 Task: Check the percentage active listings of 2 acres in the last 1 year.
Action: Mouse moved to (944, 211)
Screenshot: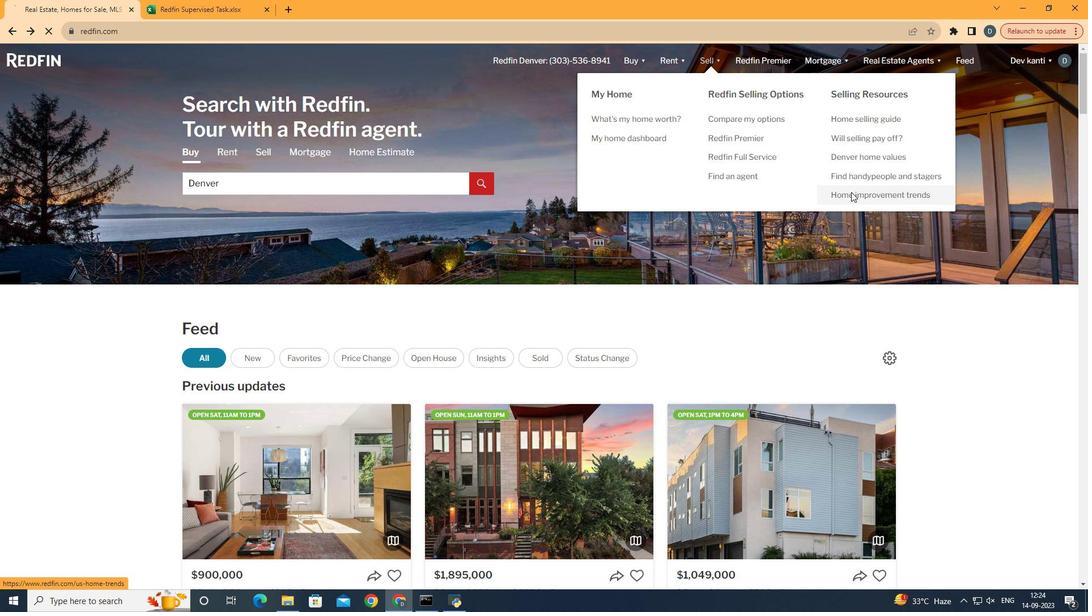 
Action: Mouse pressed left at (944, 211)
Screenshot: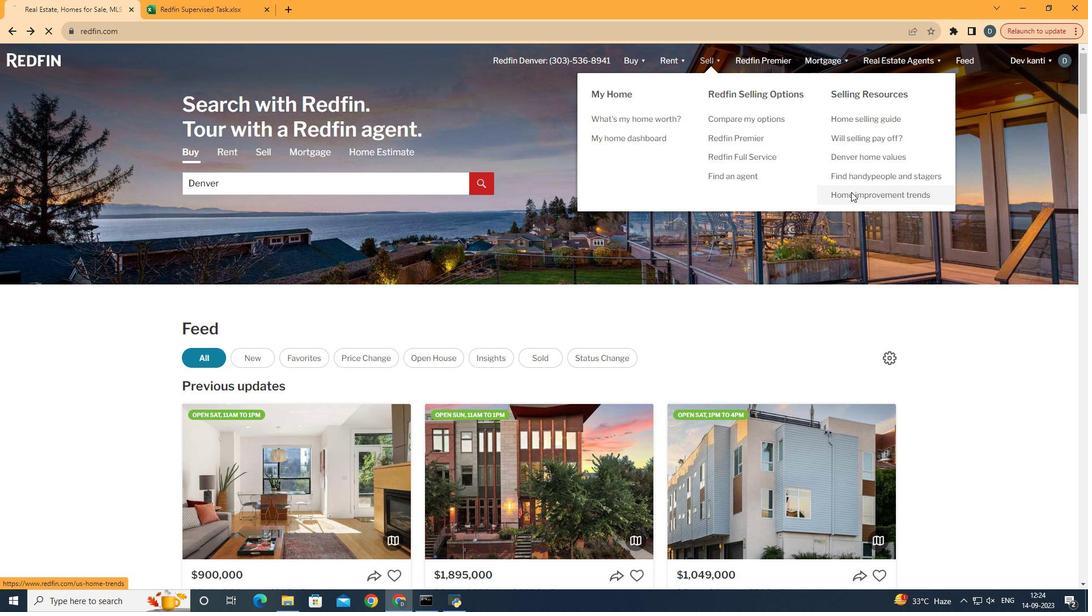 
Action: Mouse moved to (273, 230)
Screenshot: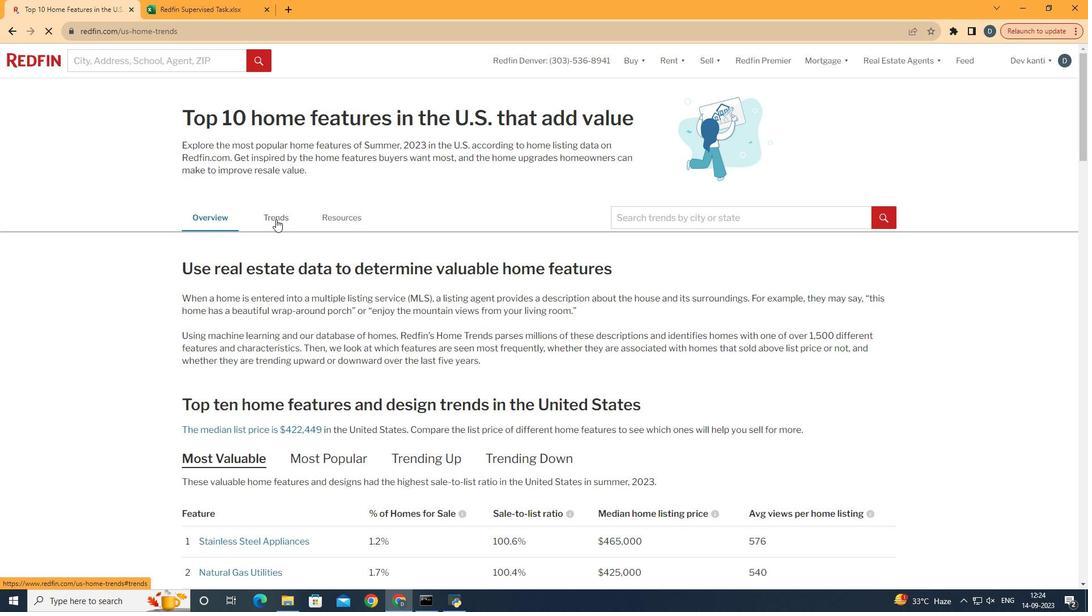 
Action: Mouse pressed left at (273, 230)
Screenshot: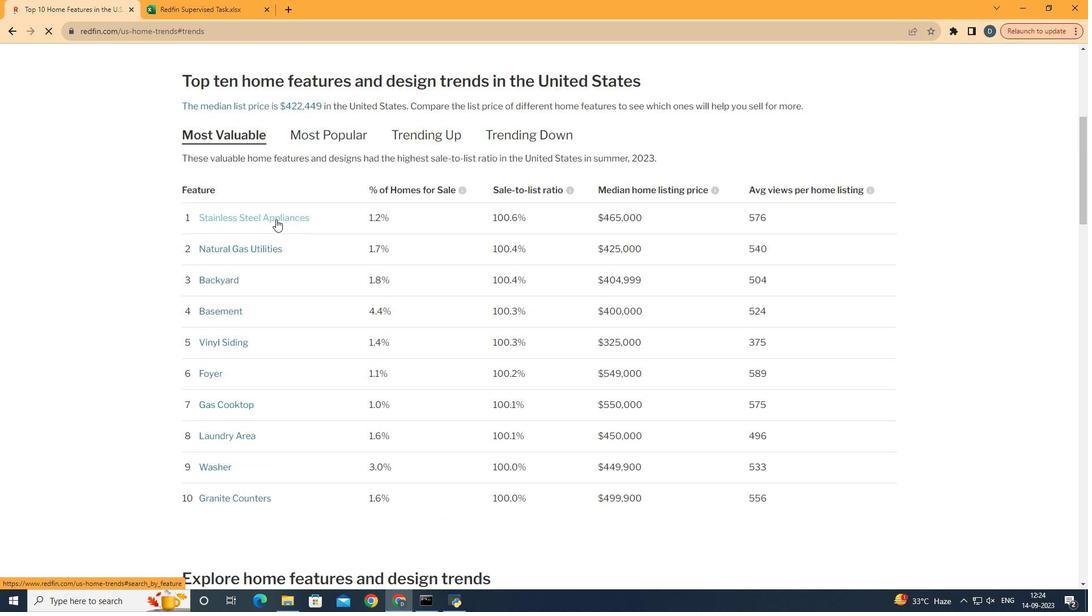 
Action: Mouse moved to (361, 289)
Screenshot: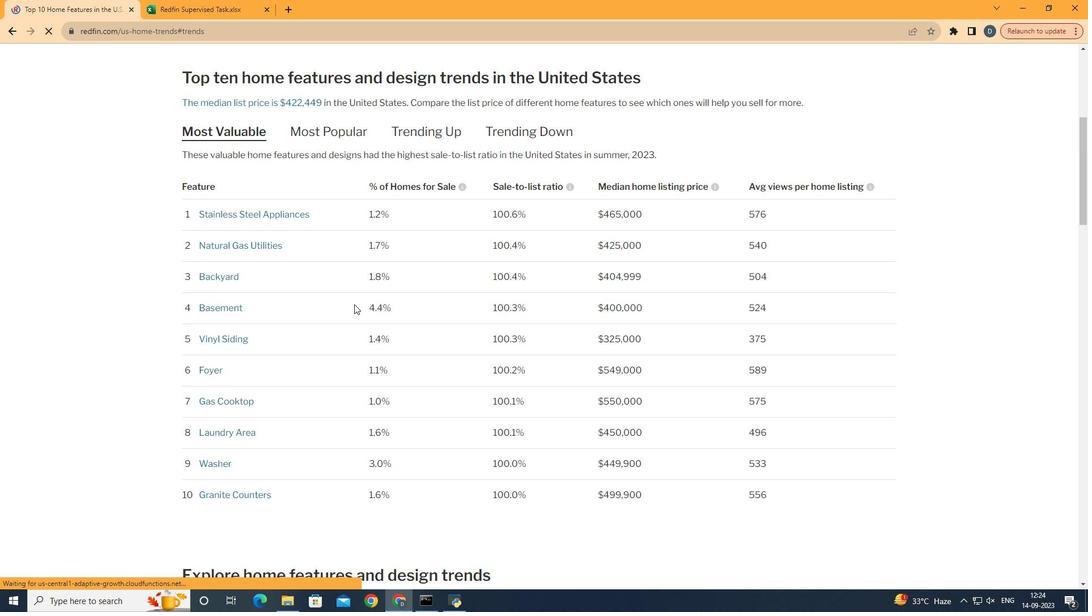
Action: Mouse scrolled (361, 288) with delta (0, 0)
Screenshot: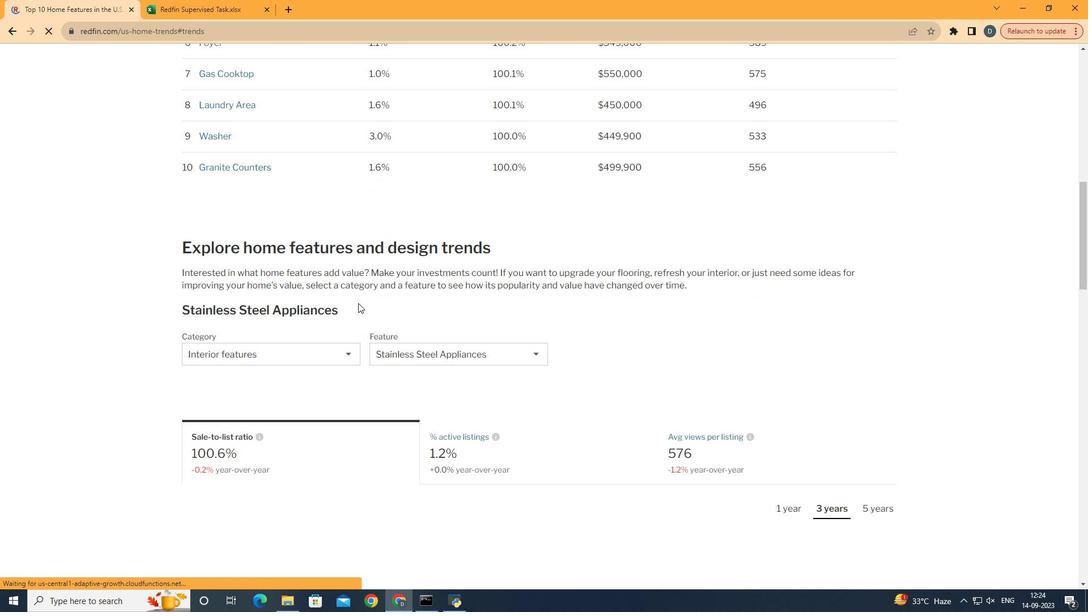 
Action: Mouse moved to (364, 289)
Screenshot: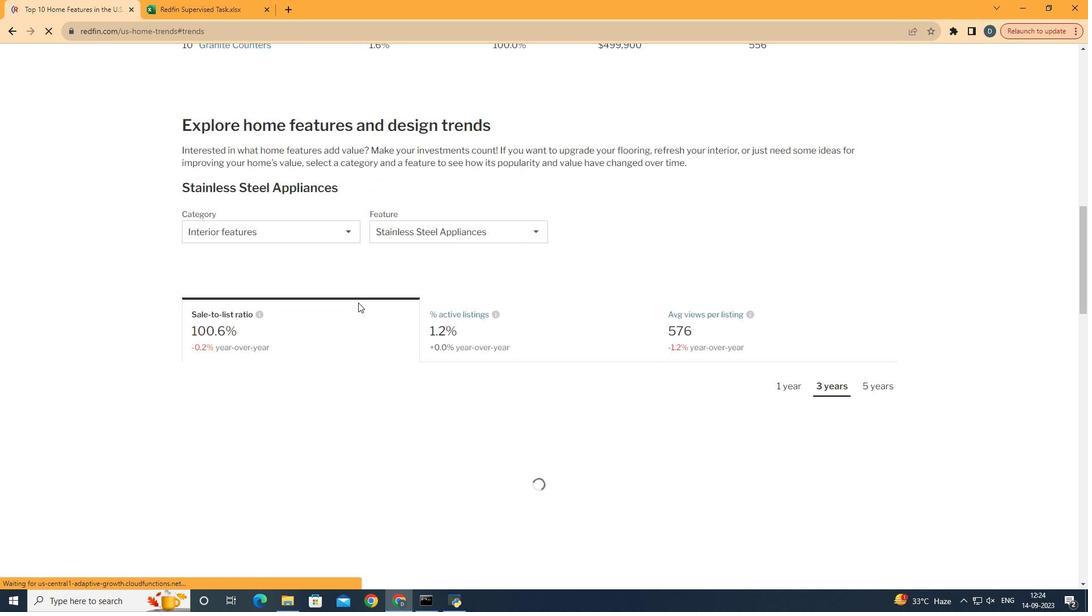 
Action: Mouse scrolled (364, 288) with delta (0, 0)
Screenshot: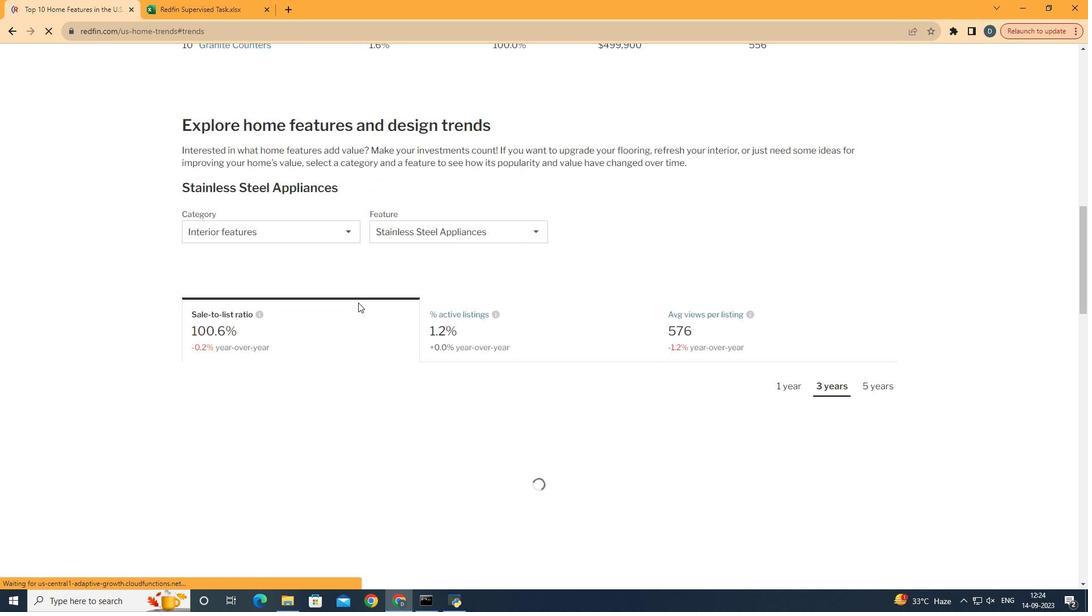 
Action: Mouse moved to (364, 289)
Screenshot: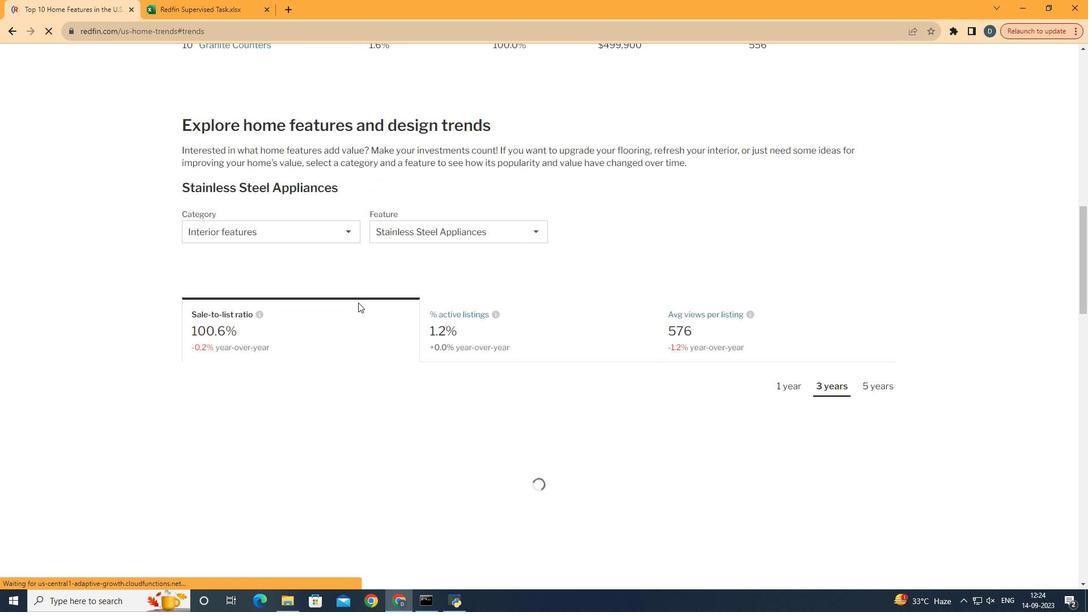 
Action: Mouse scrolled (364, 288) with delta (0, 0)
Screenshot: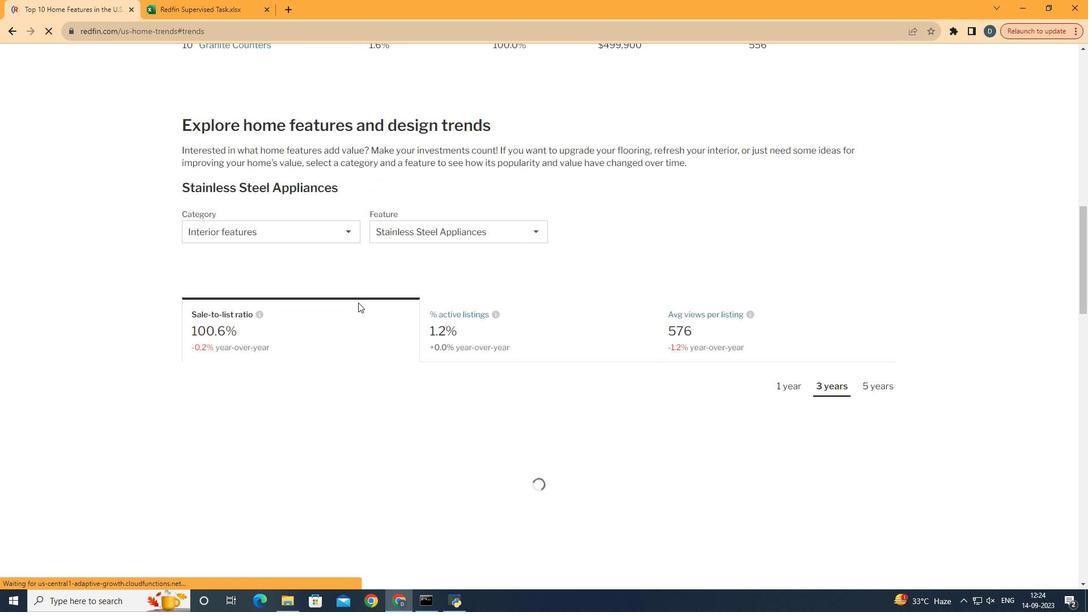 
Action: Mouse moved to (365, 289)
Screenshot: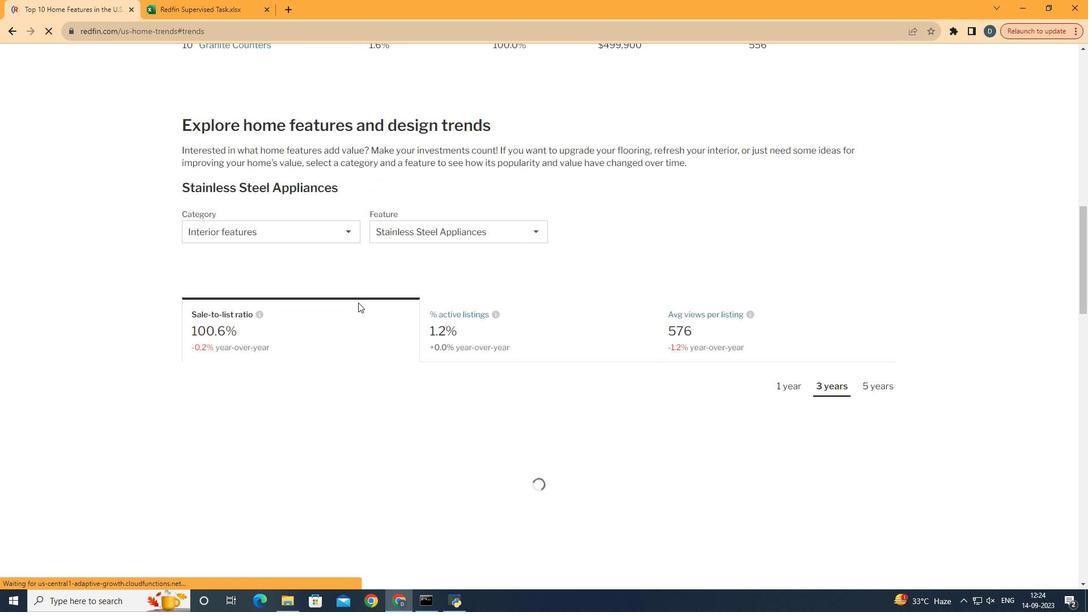 
Action: Mouse scrolled (365, 289) with delta (0, 0)
Screenshot: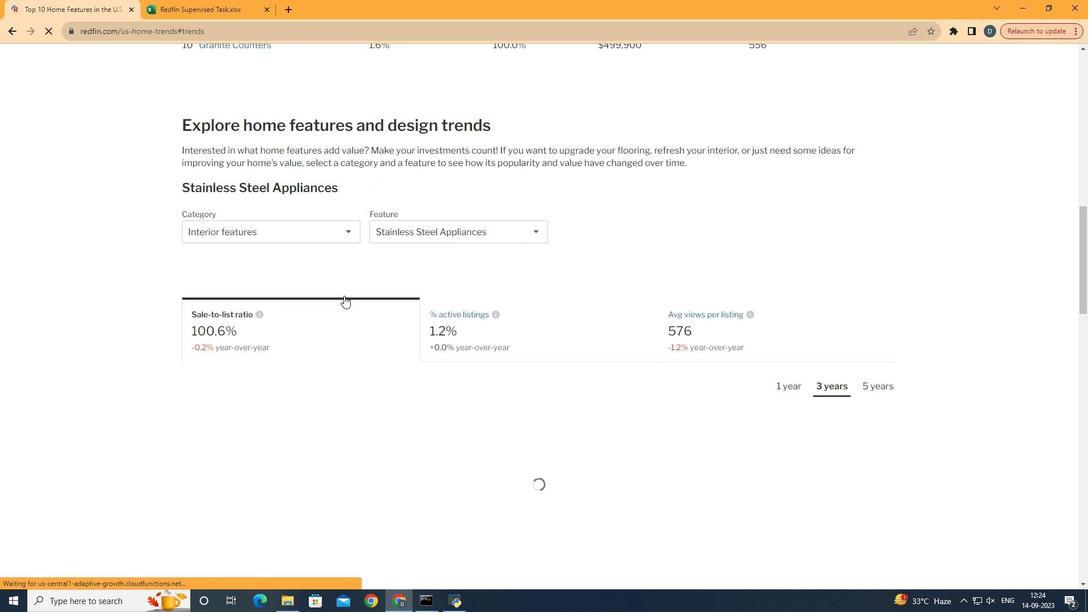 
Action: Mouse scrolled (365, 289) with delta (0, 0)
Screenshot: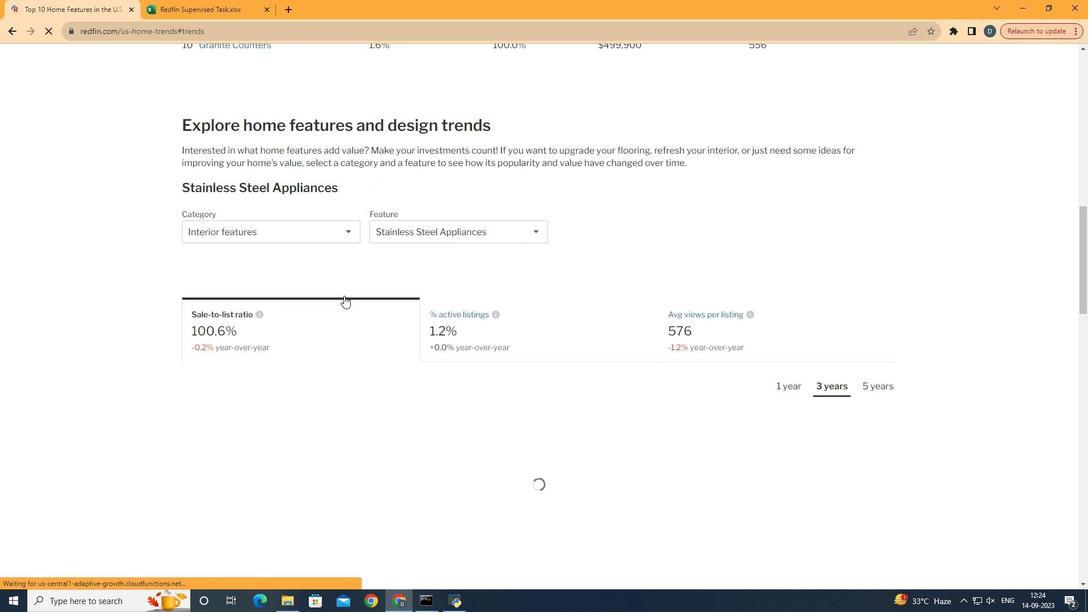 
Action: Mouse moved to (365, 289)
Screenshot: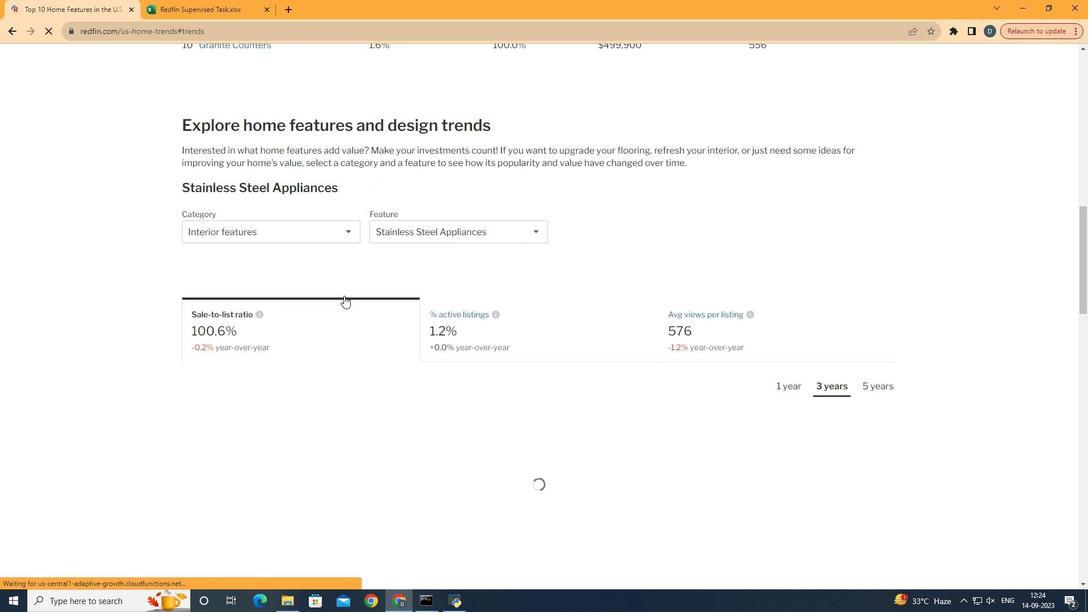 
Action: Mouse scrolled (365, 289) with delta (0, 0)
Screenshot: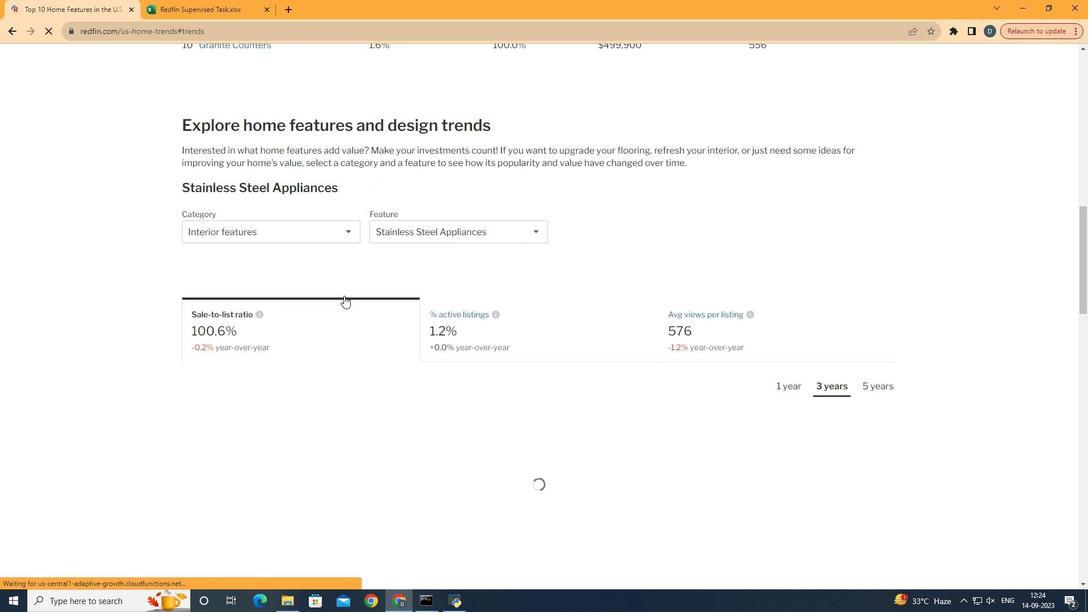 
Action: Mouse moved to (366, 289)
Screenshot: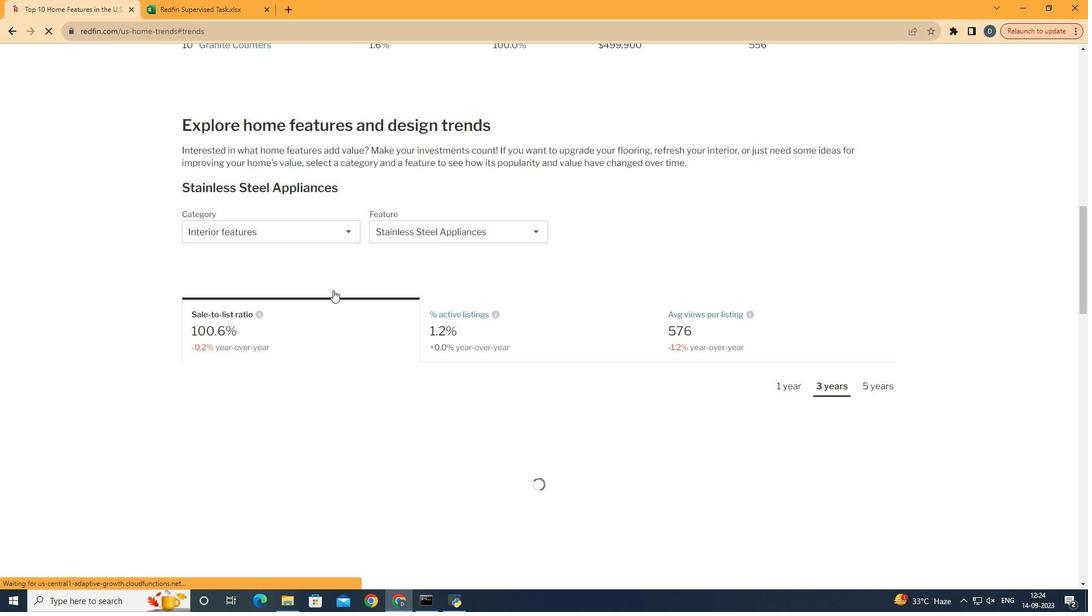 
Action: Mouse scrolled (366, 289) with delta (0, 0)
Screenshot: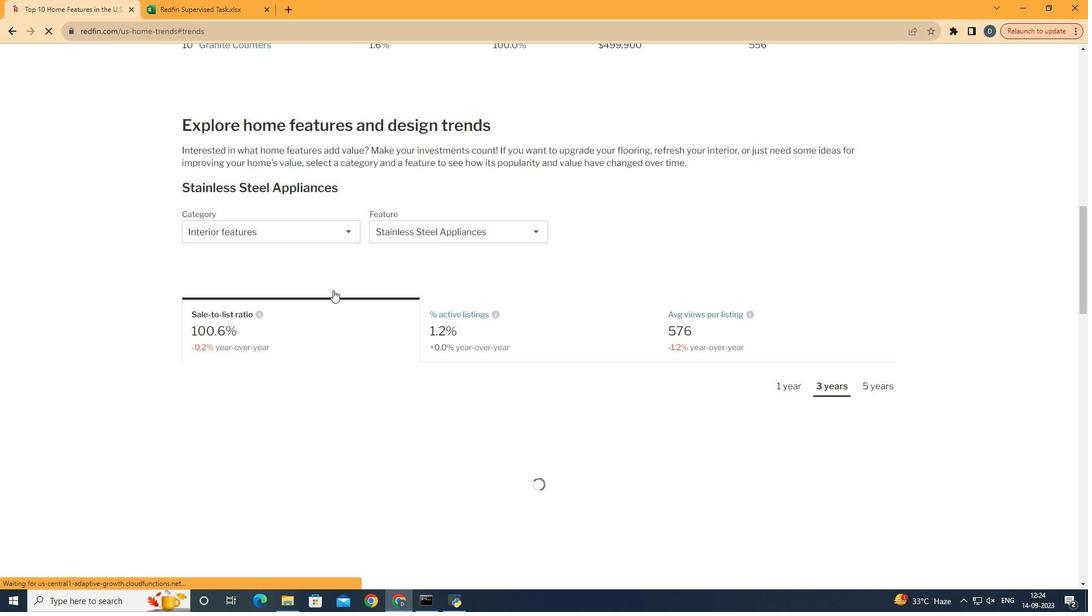
Action: Mouse moved to (368, 289)
Screenshot: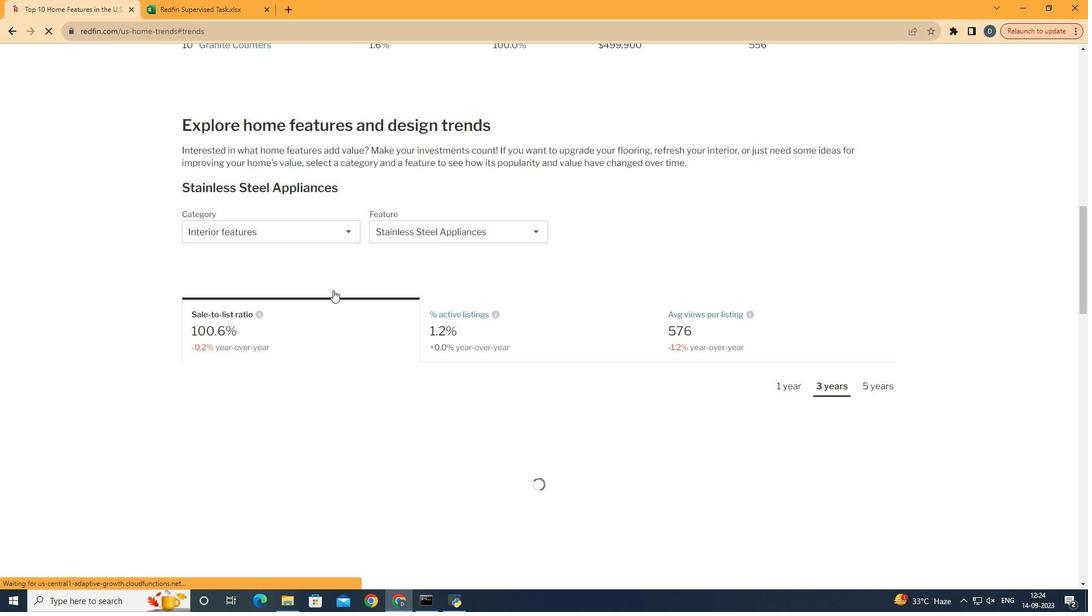 
Action: Mouse scrolled (368, 288) with delta (0, 0)
Screenshot: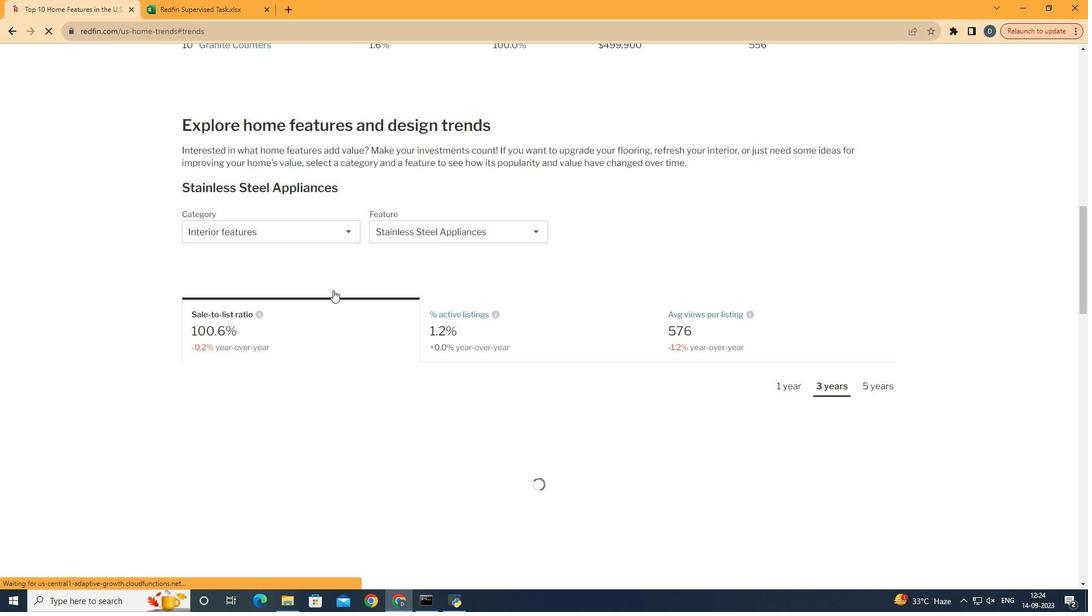 
Action: Mouse moved to (311, 252)
Screenshot: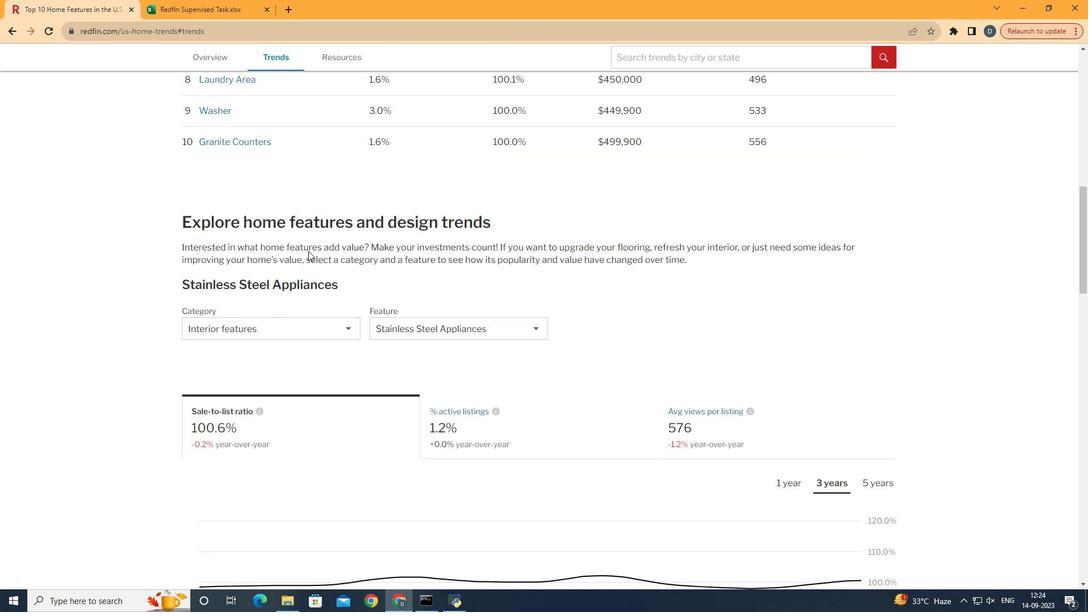 
Action: Mouse scrolled (311, 251) with delta (0, 0)
Screenshot: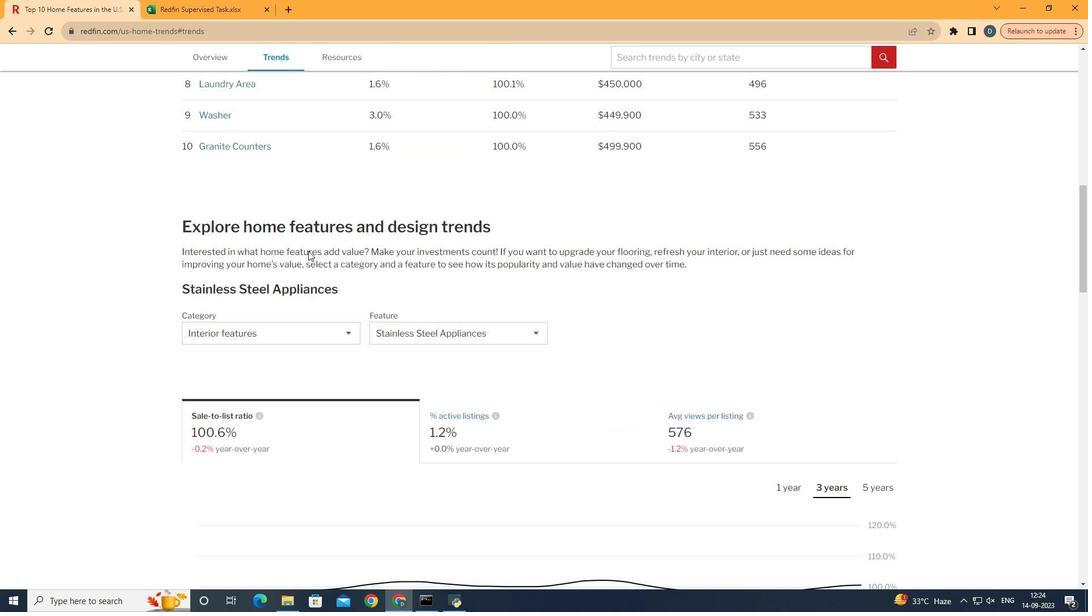 
Action: Mouse scrolled (311, 251) with delta (0, 0)
Screenshot: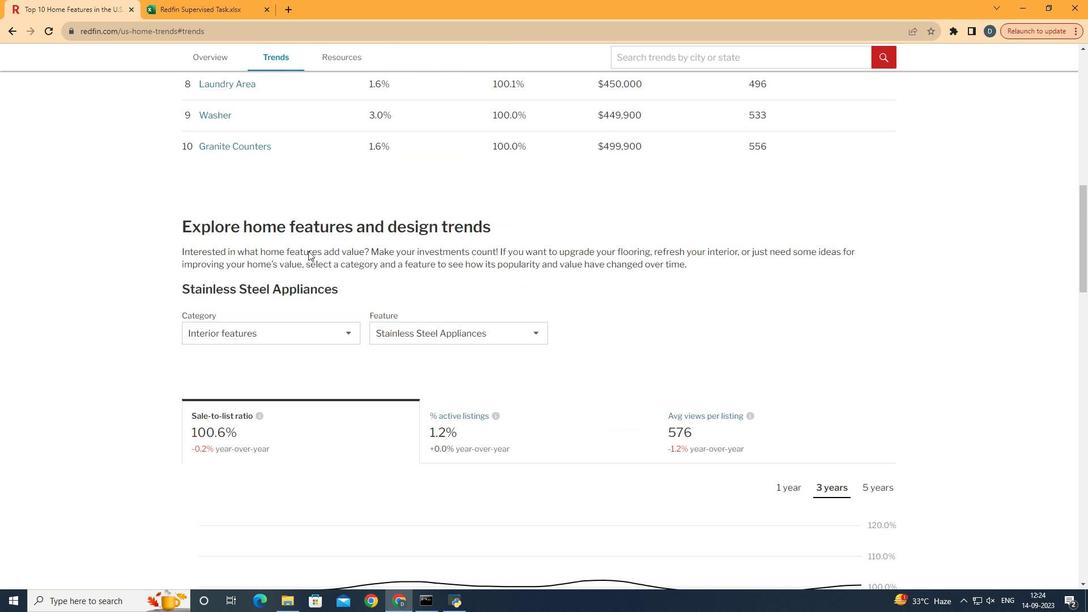 
Action: Mouse scrolled (311, 251) with delta (0, 0)
Screenshot: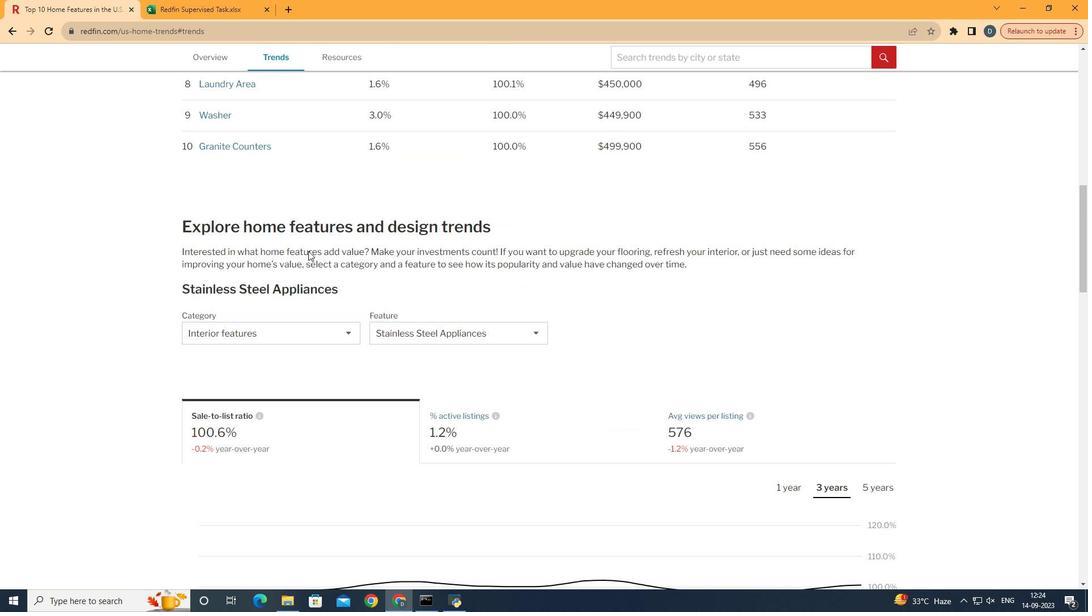 
Action: Mouse scrolled (311, 251) with delta (0, 0)
Screenshot: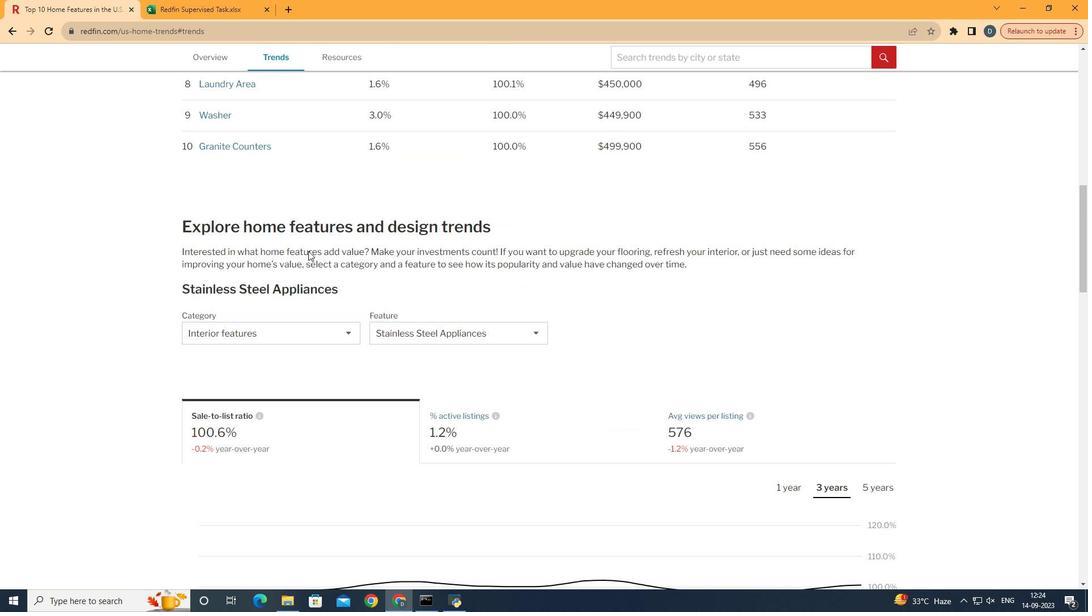 
Action: Mouse scrolled (311, 251) with delta (0, 0)
Screenshot: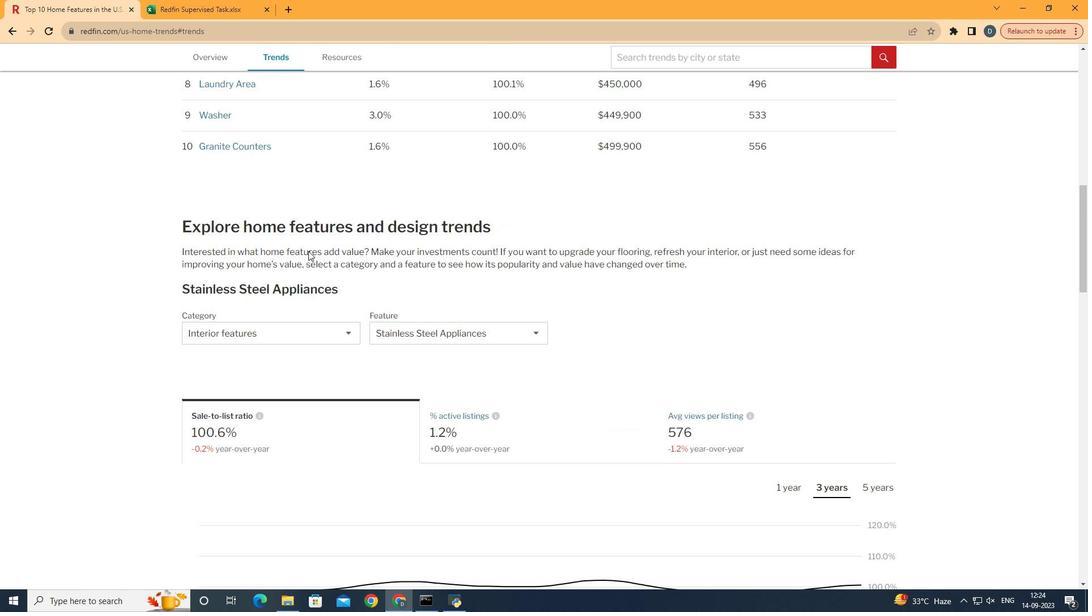 
Action: Mouse scrolled (311, 251) with delta (0, 0)
Screenshot: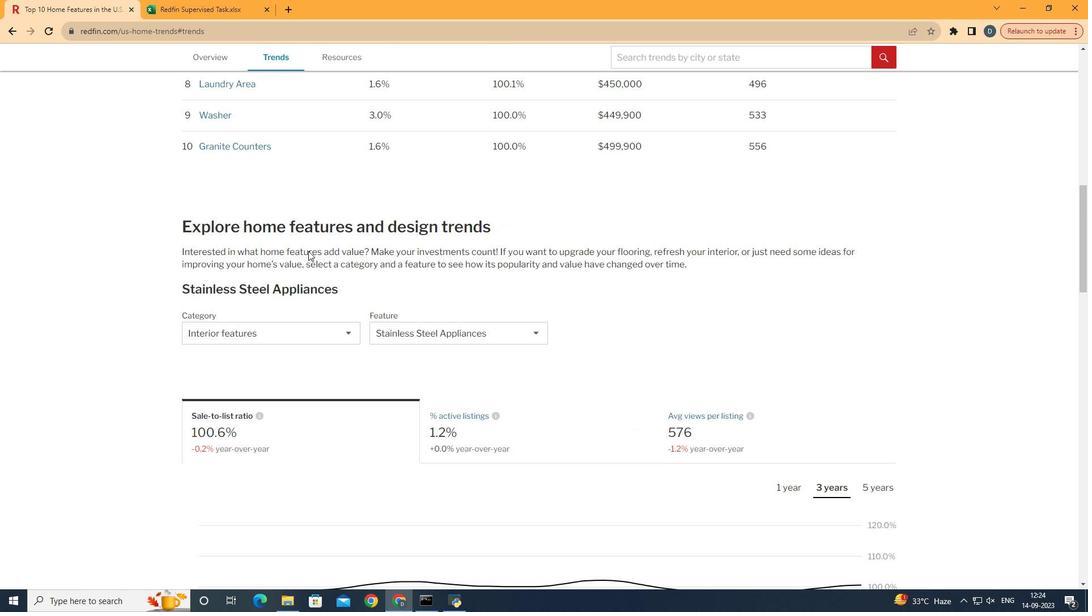
Action: Mouse scrolled (311, 251) with delta (0, 0)
Screenshot: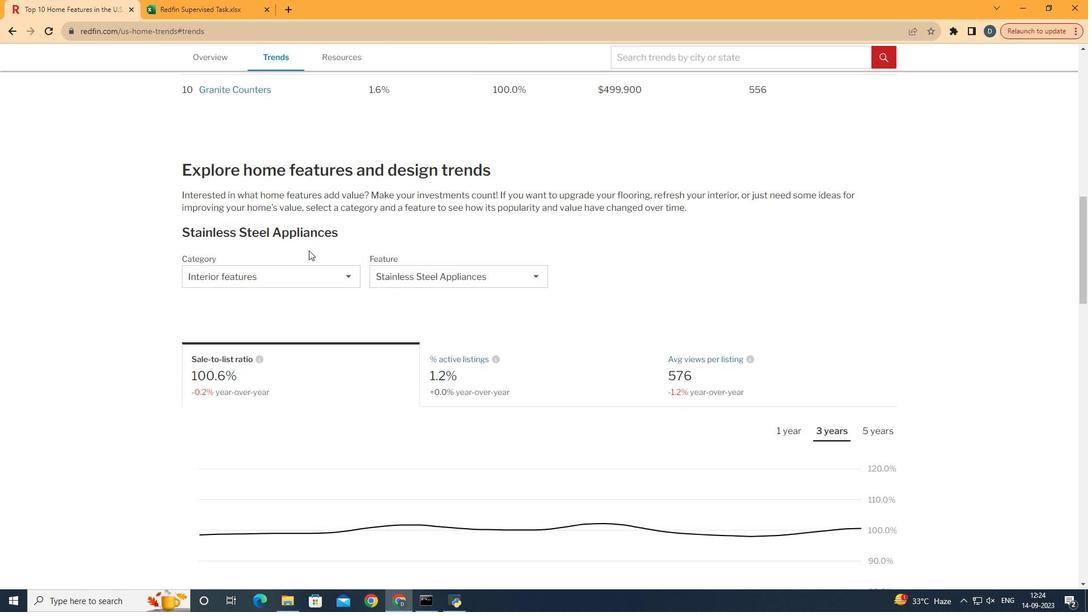 
Action: Mouse moved to (327, 263)
Screenshot: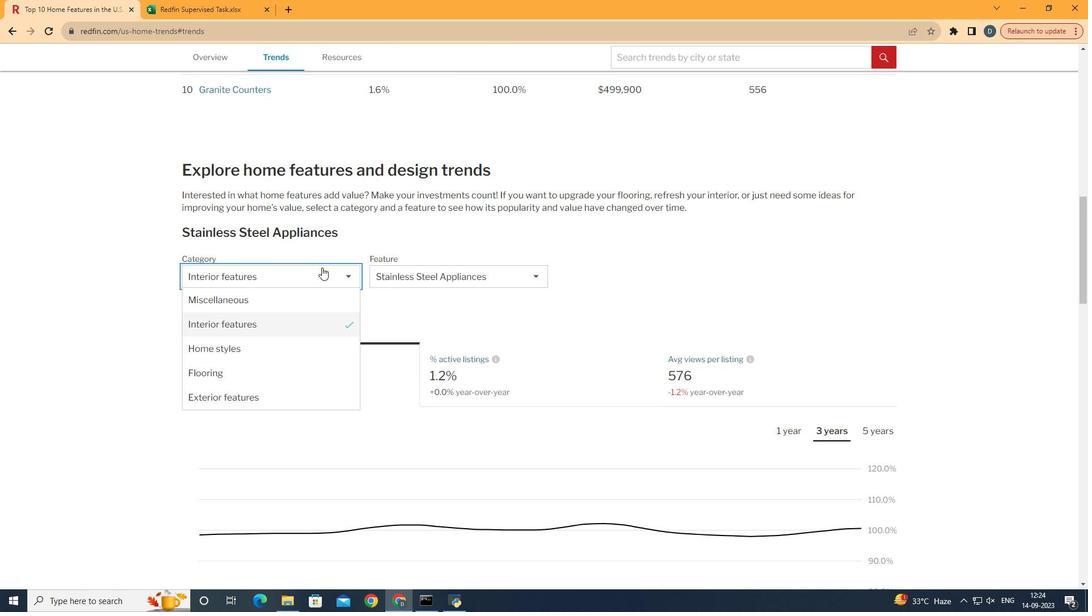 
Action: Mouse pressed left at (327, 263)
Screenshot: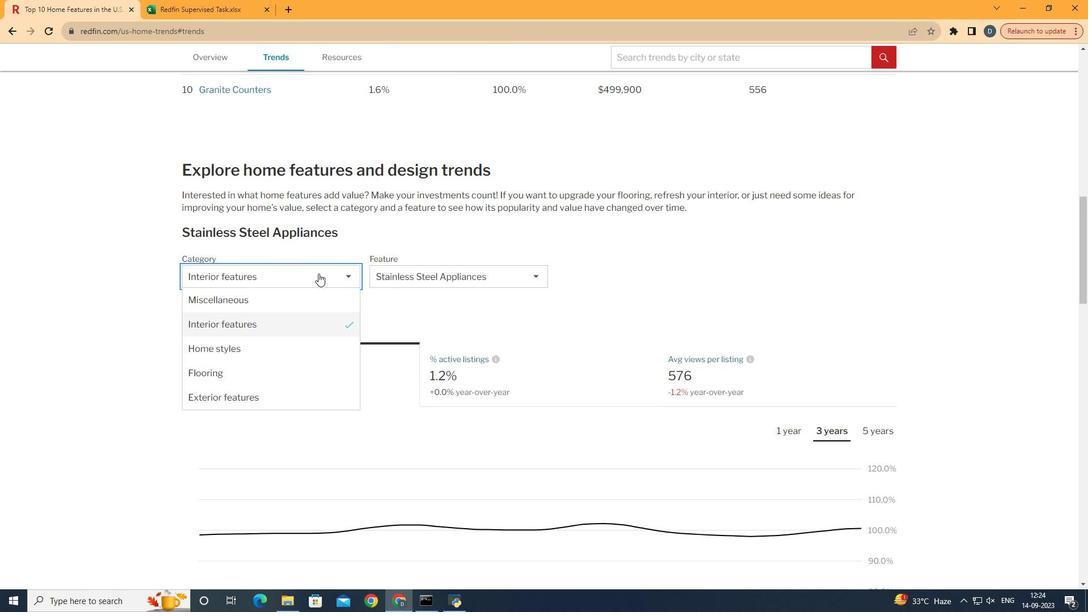 
Action: Mouse moved to (288, 357)
Screenshot: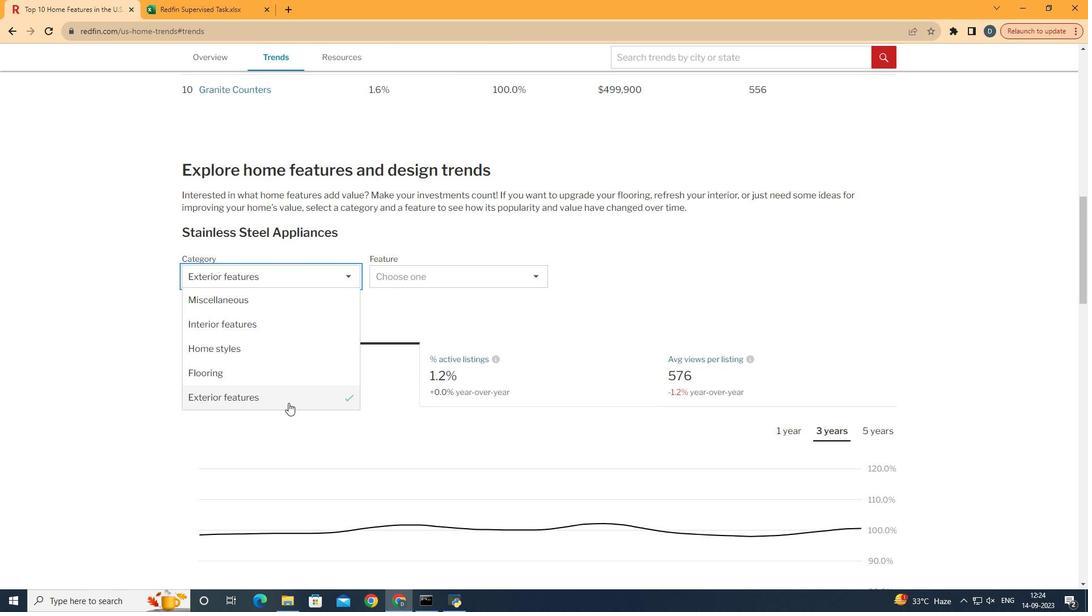 
Action: Mouse pressed left at (288, 357)
Screenshot: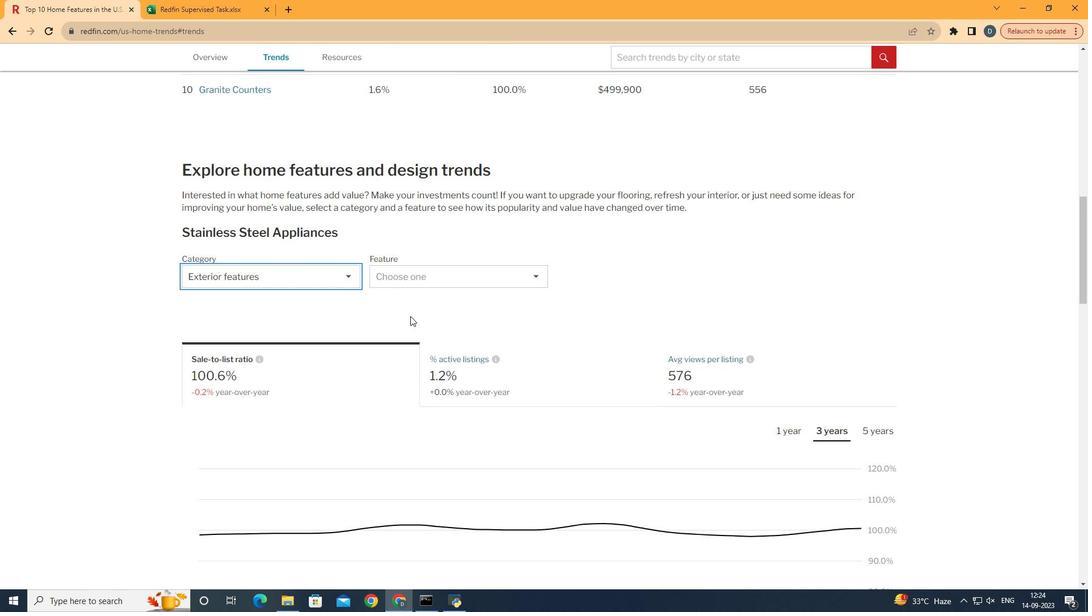 
Action: Mouse moved to (479, 273)
Screenshot: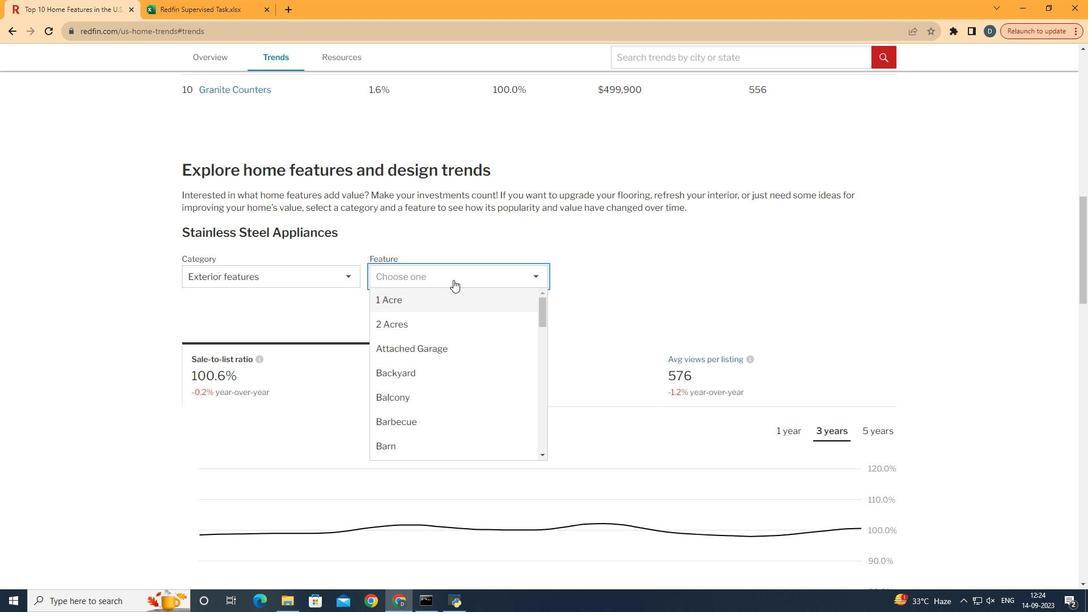 
Action: Mouse pressed left at (479, 273)
Screenshot: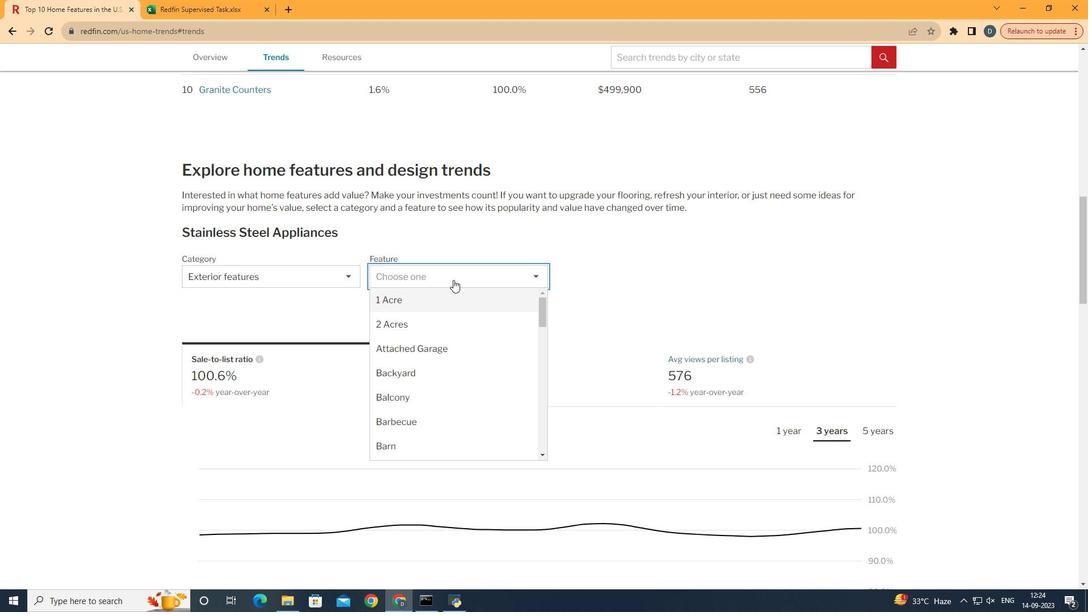 
Action: Mouse moved to (489, 298)
Screenshot: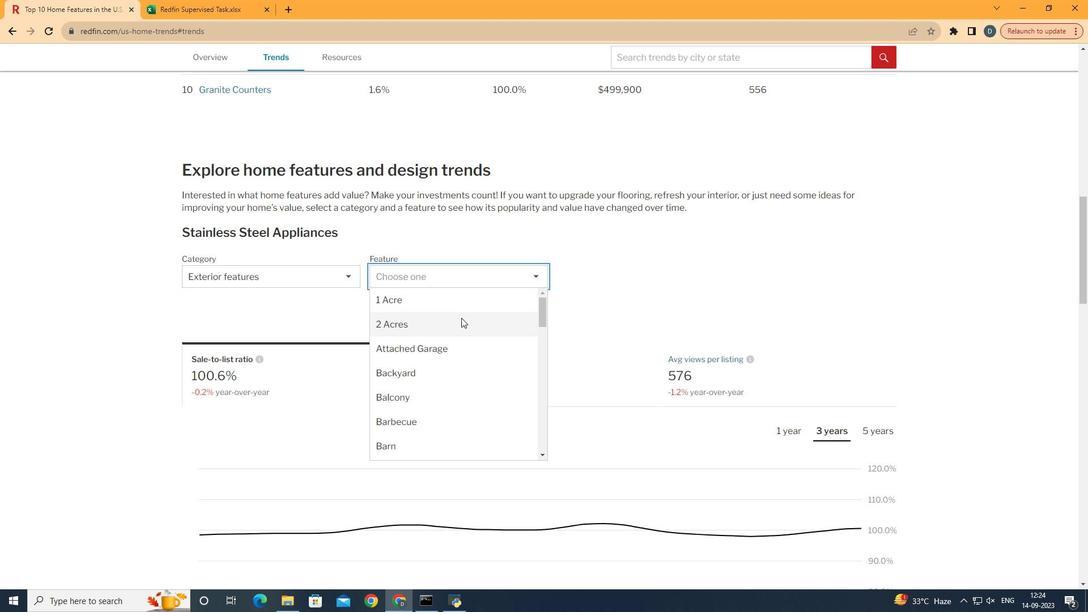 
Action: Mouse pressed left at (489, 298)
Screenshot: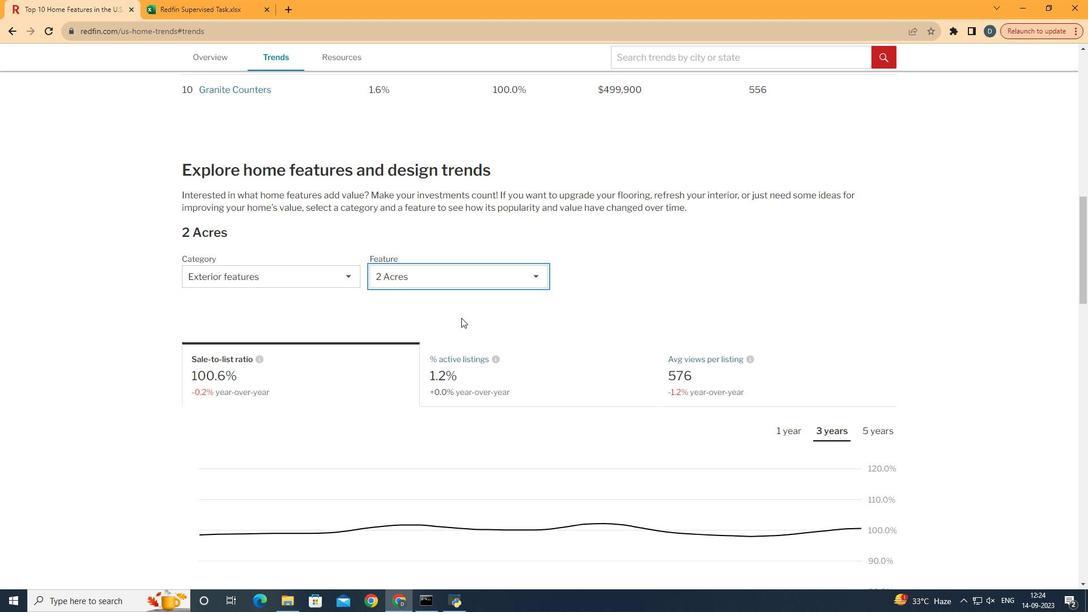 
Action: Mouse moved to (628, 339)
Screenshot: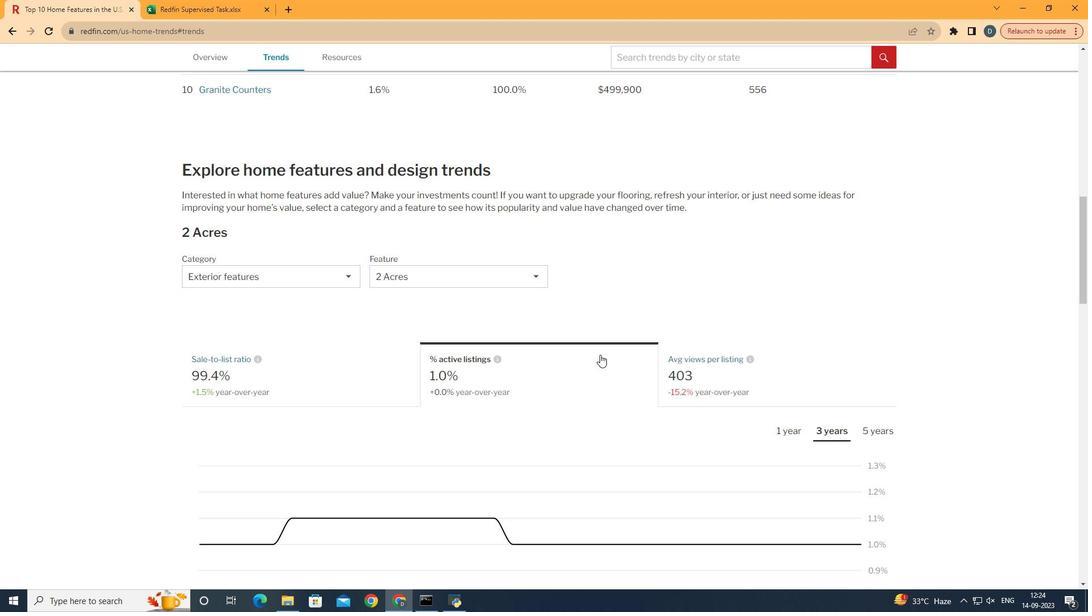 
Action: Mouse pressed left at (628, 339)
Screenshot: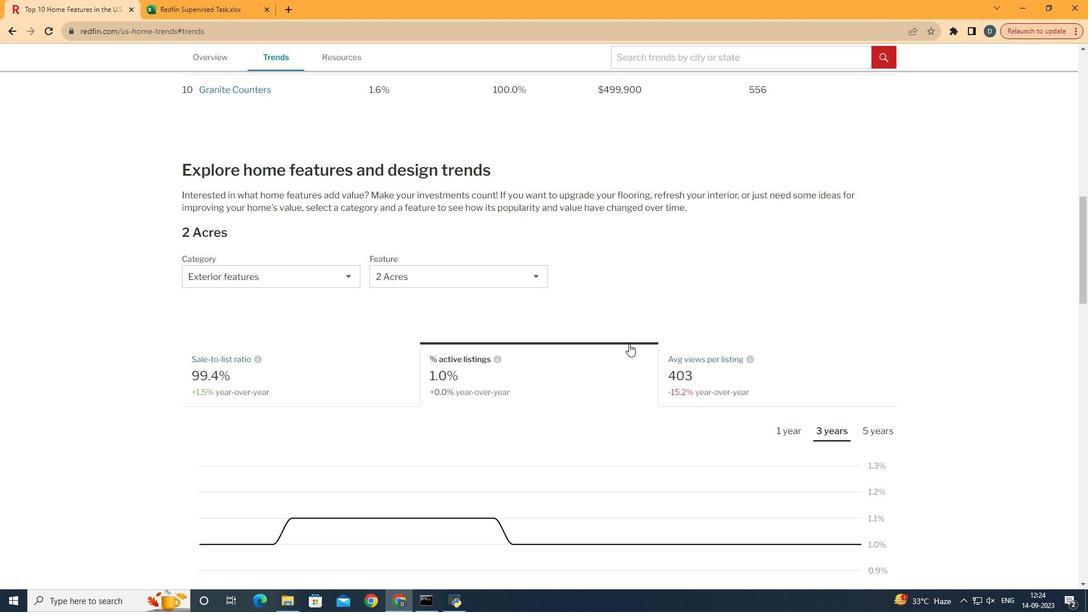 
Action: Mouse moved to (685, 316)
Screenshot: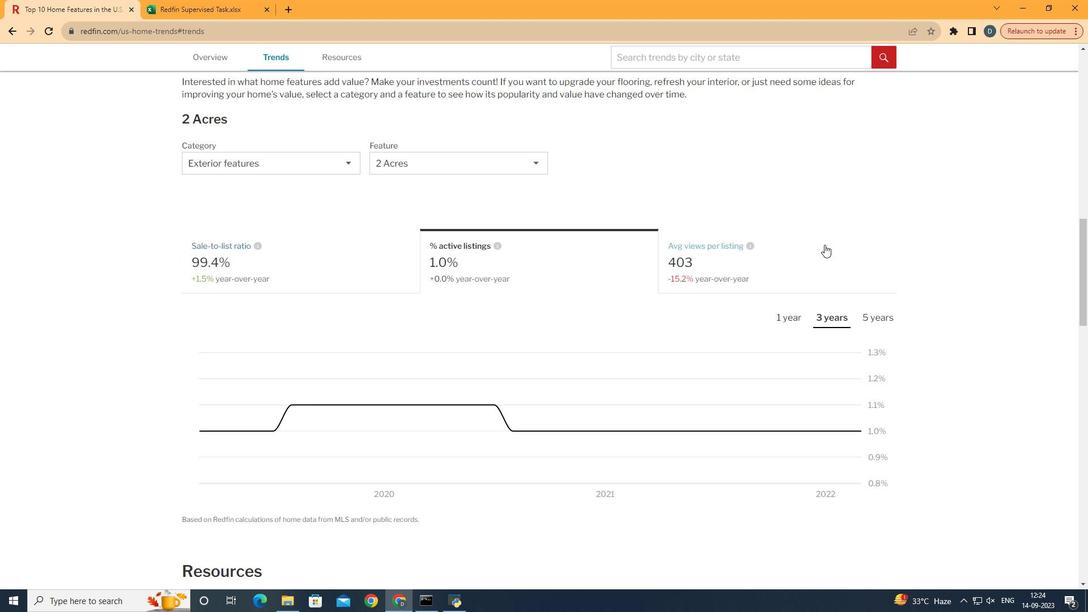 
Action: Mouse scrolled (685, 316) with delta (0, 0)
Screenshot: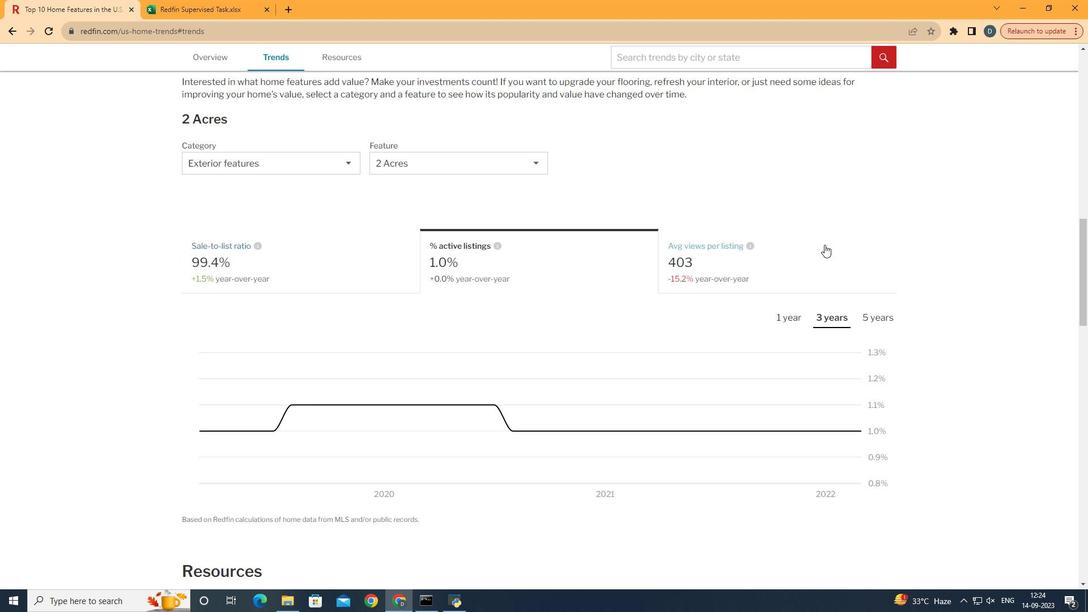 
Action: Mouse moved to (704, 313)
Screenshot: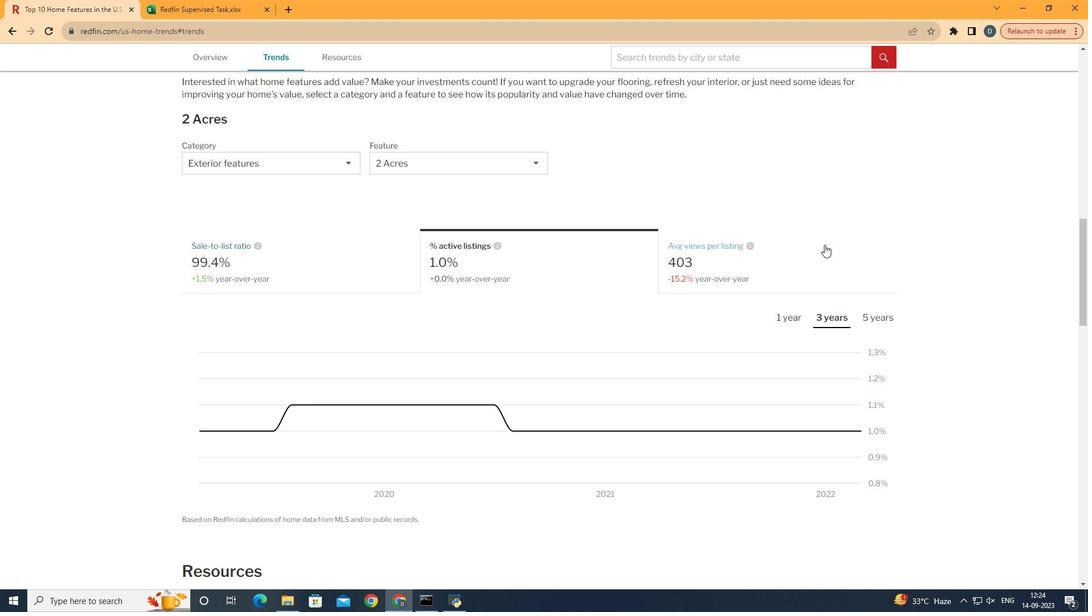 
Action: Mouse scrolled (704, 313) with delta (0, 0)
Screenshot: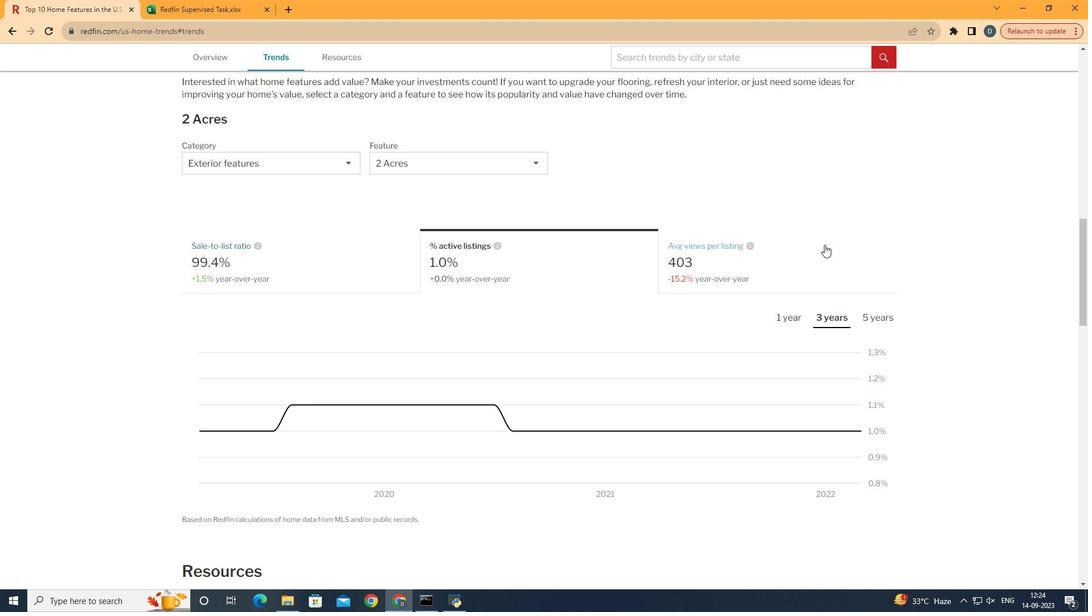 
Action: Mouse moved to (881, 293)
Screenshot: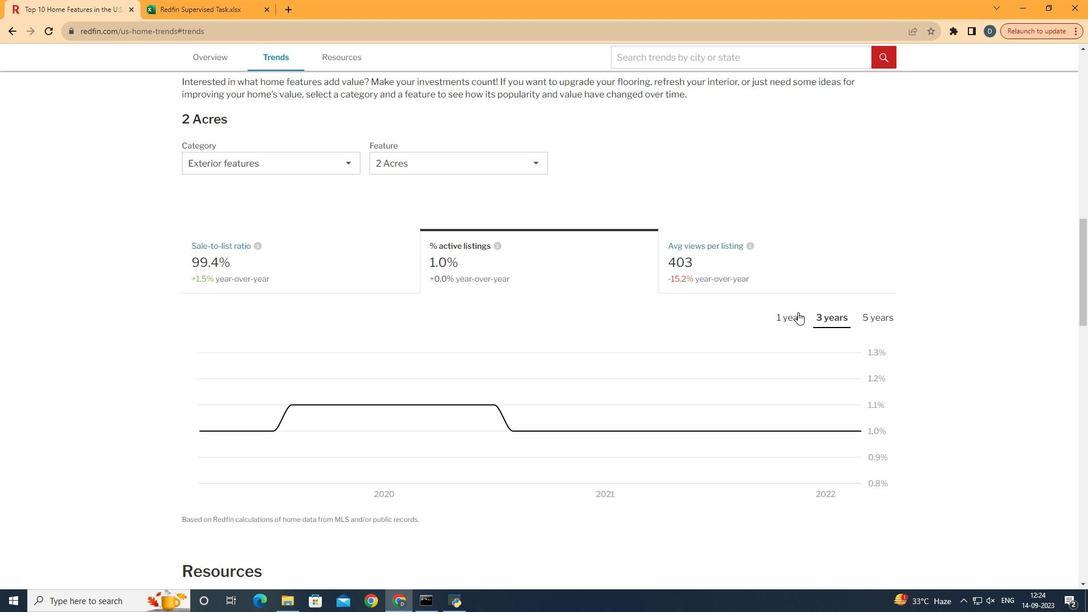 
Action: Mouse pressed left at (881, 293)
Screenshot: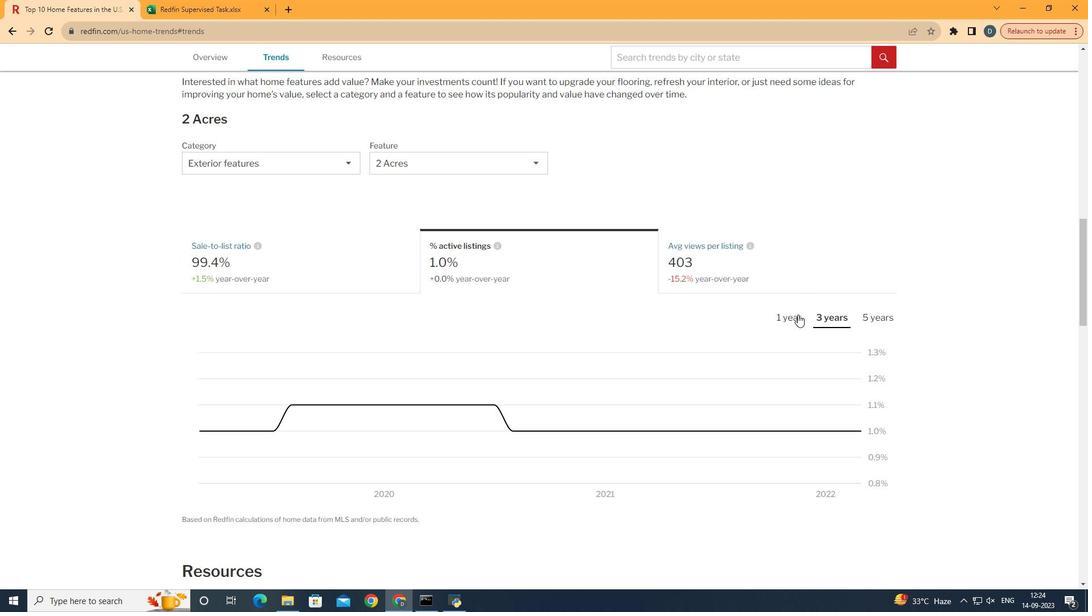 
Action: Mouse moved to (882, 296)
Screenshot: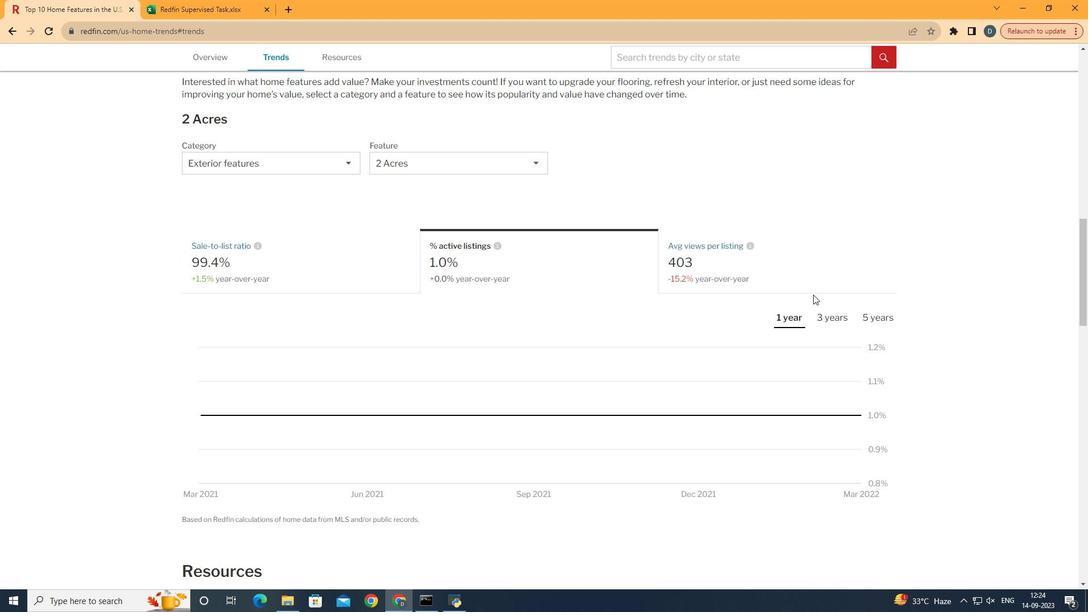 
Action: Mouse pressed left at (882, 296)
Screenshot: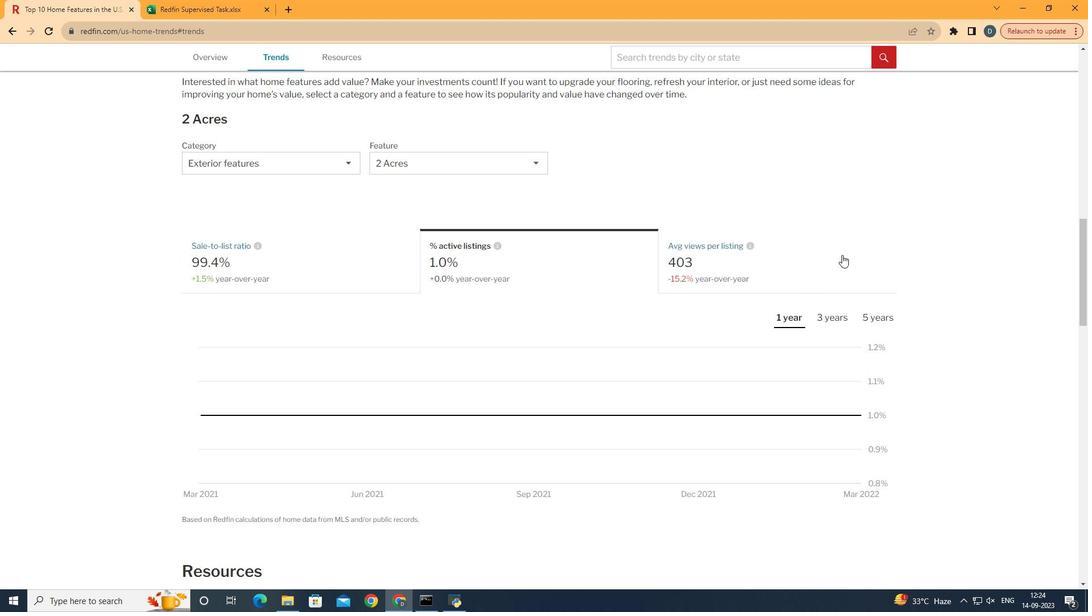 
Action: Mouse moved to (933, 254)
Screenshot: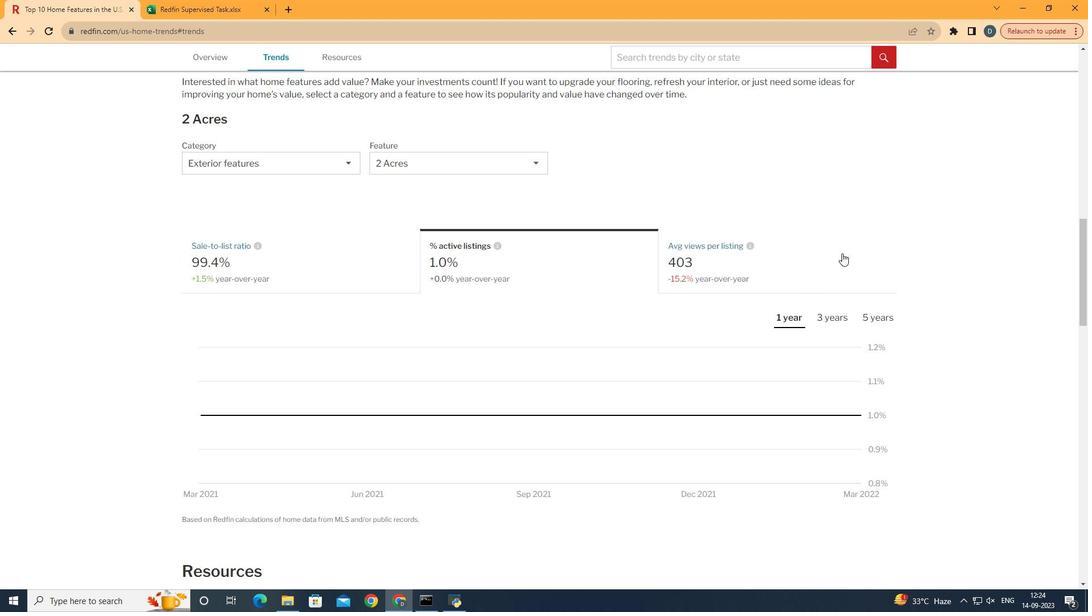 
